 Task: Add Attachment from Trello to Card Card0026 in Board Board0022 in Workspace Development in Trello
Action: Mouse moved to (409, 454)
Screenshot: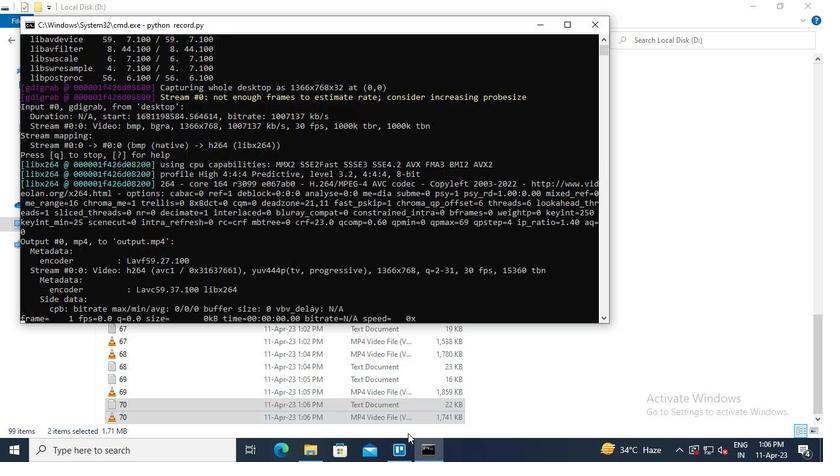 
Action: Mouse pressed left at (409, 454)
Screenshot: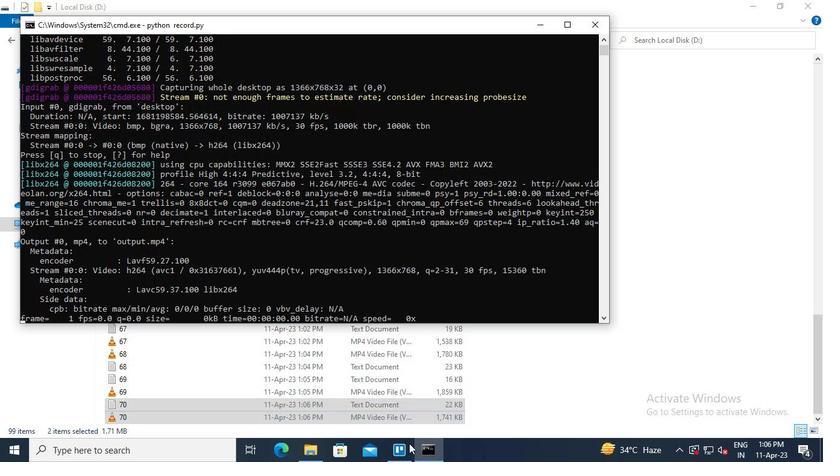 
Action: Mouse moved to (195, 197)
Screenshot: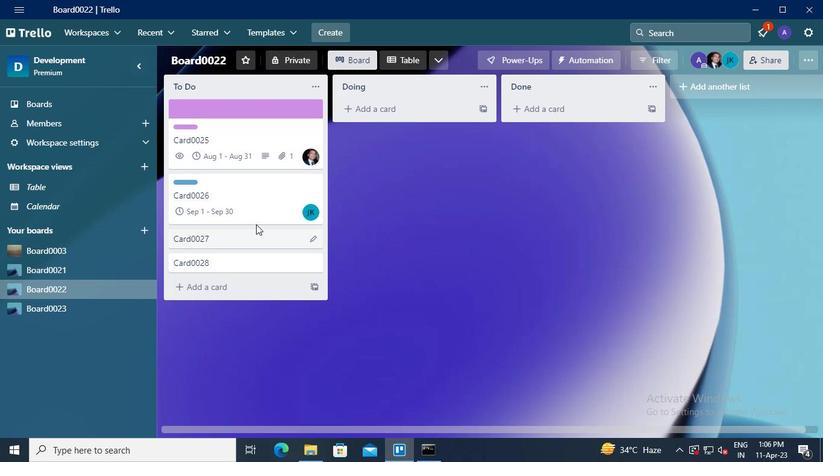 
Action: Mouse pressed left at (195, 197)
Screenshot: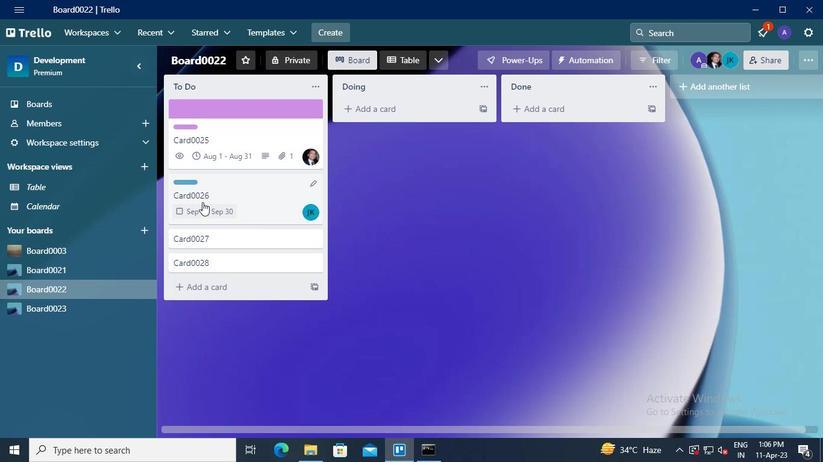 
Action: Mouse moved to (555, 256)
Screenshot: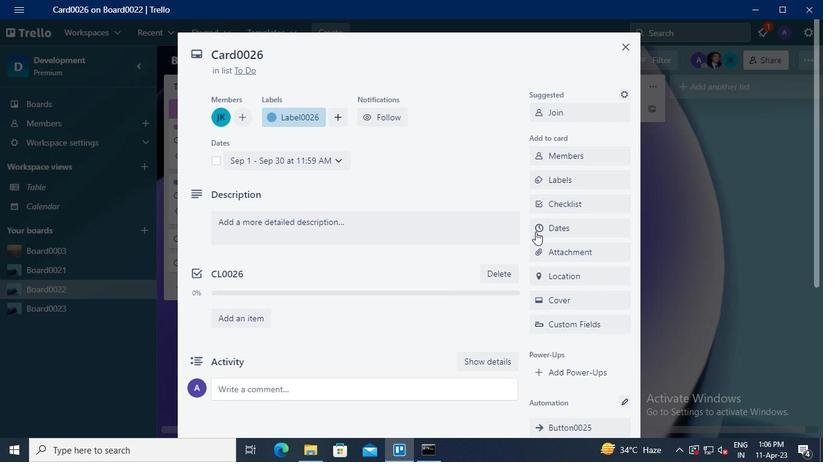 
Action: Mouse pressed left at (555, 256)
Screenshot: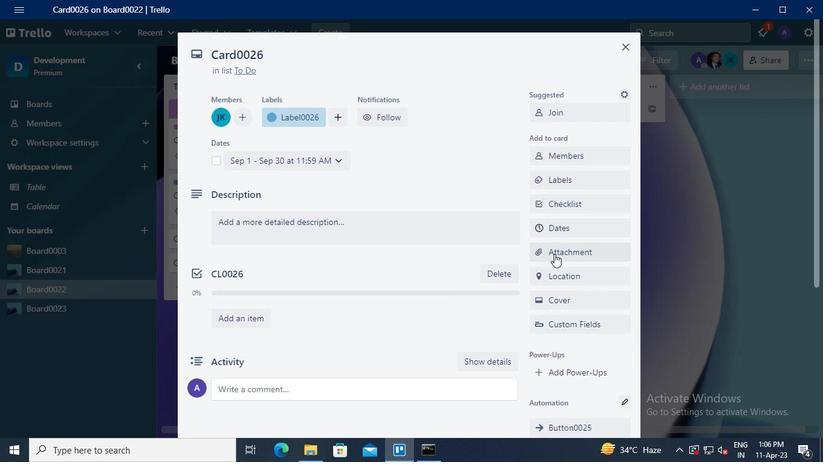 
Action: Mouse moved to (542, 124)
Screenshot: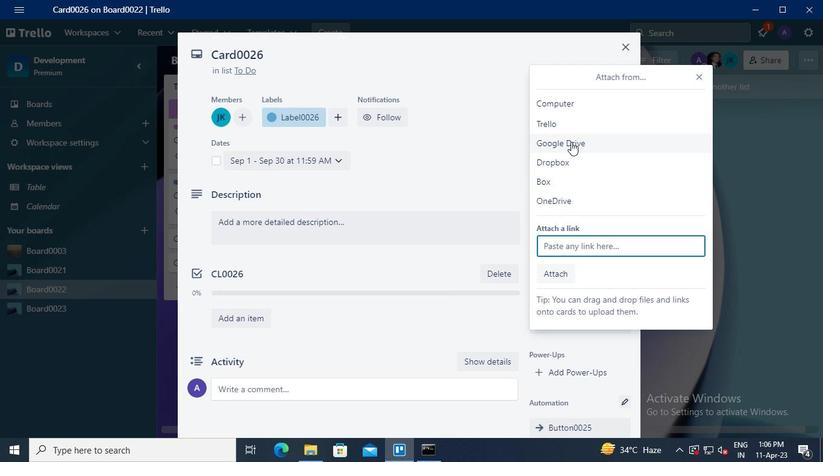 
Action: Mouse pressed left at (542, 124)
Screenshot: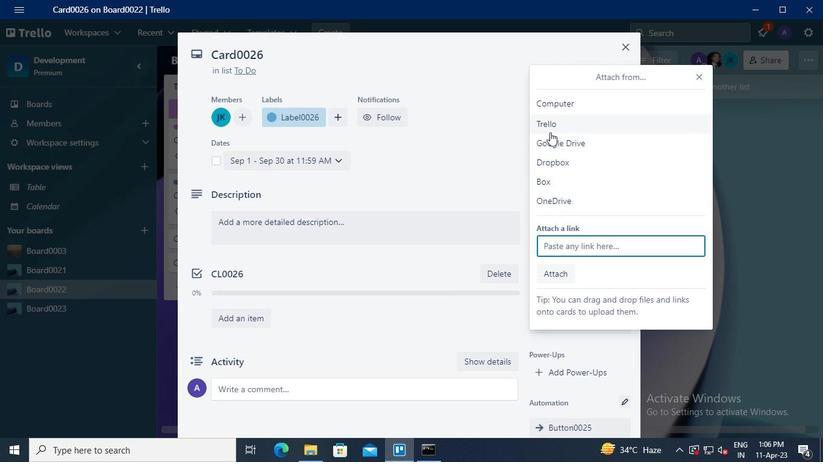 
Action: Mouse moved to (566, 156)
Screenshot: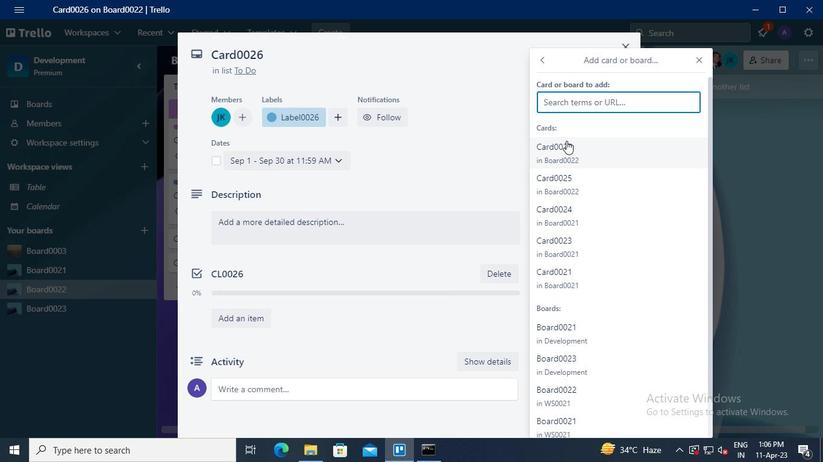 
Action: Mouse pressed left at (566, 156)
Screenshot: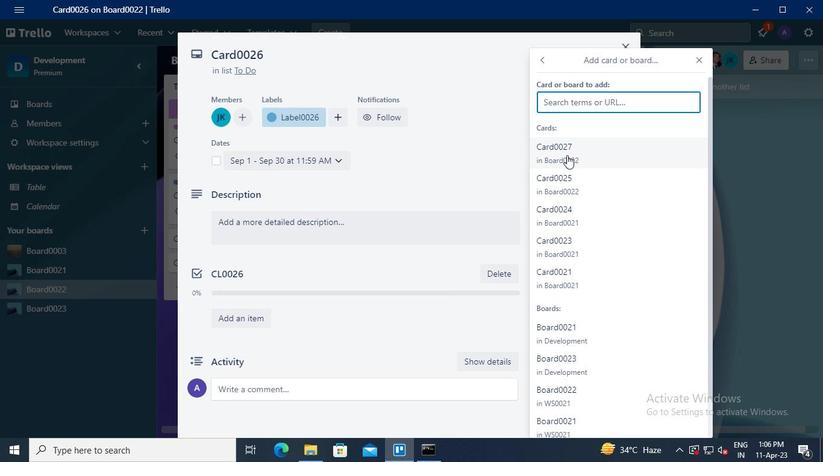 
Action: Mouse moved to (434, 453)
Screenshot: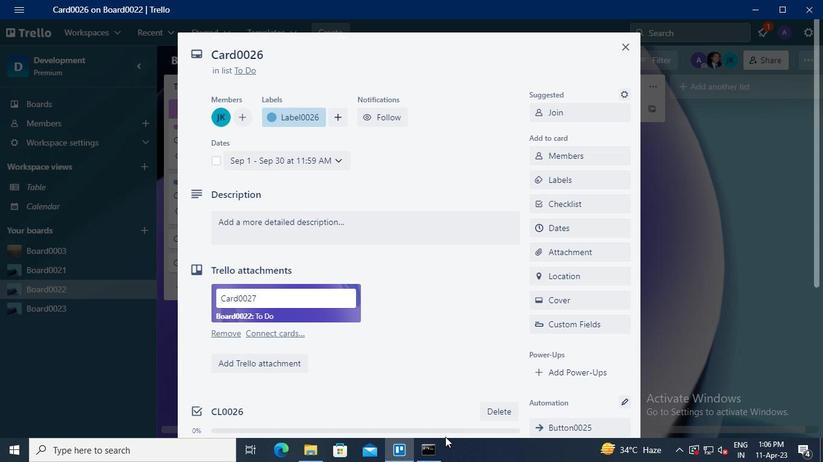 
Action: Mouse pressed left at (434, 453)
Screenshot: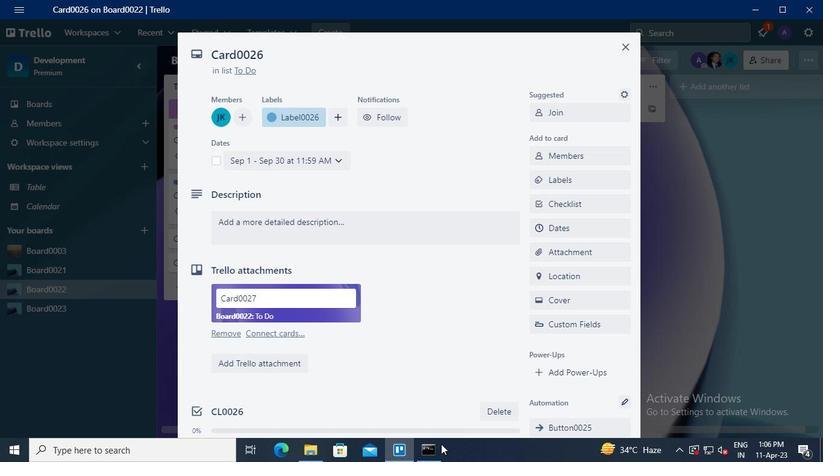 
Action: Mouse moved to (592, 28)
Screenshot: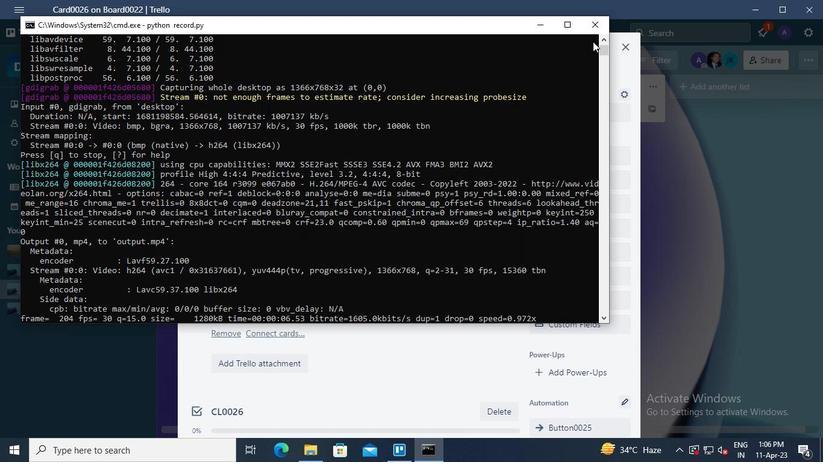 
Action: Mouse pressed left at (592, 28)
Screenshot: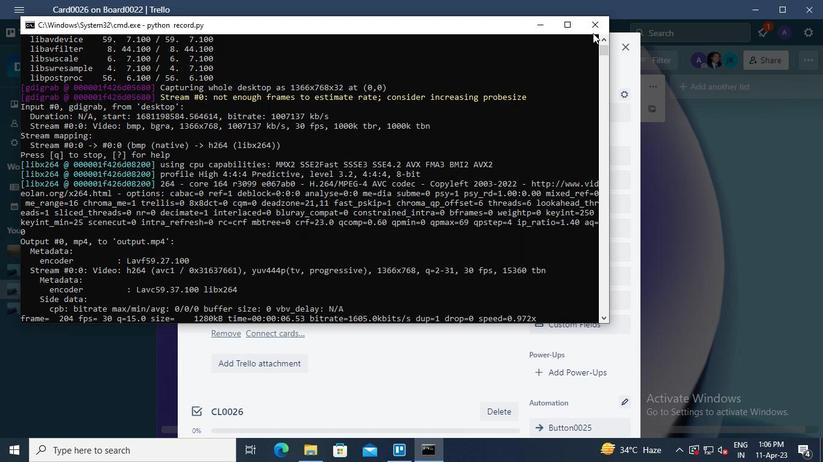 
